 Task: Create a due date automation trigger when advanced on, 2 hours after a card is due add dates starting in 1 days.
Action: Mouse moved to (946, 70)
Screenshot: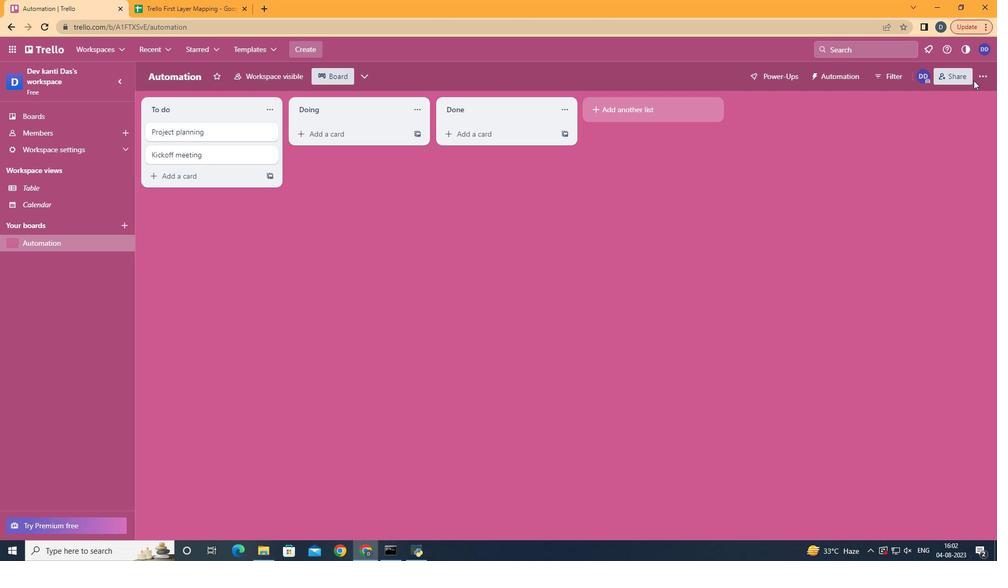 
Action: Mouse pressed left at (946, 70)
Screenshot: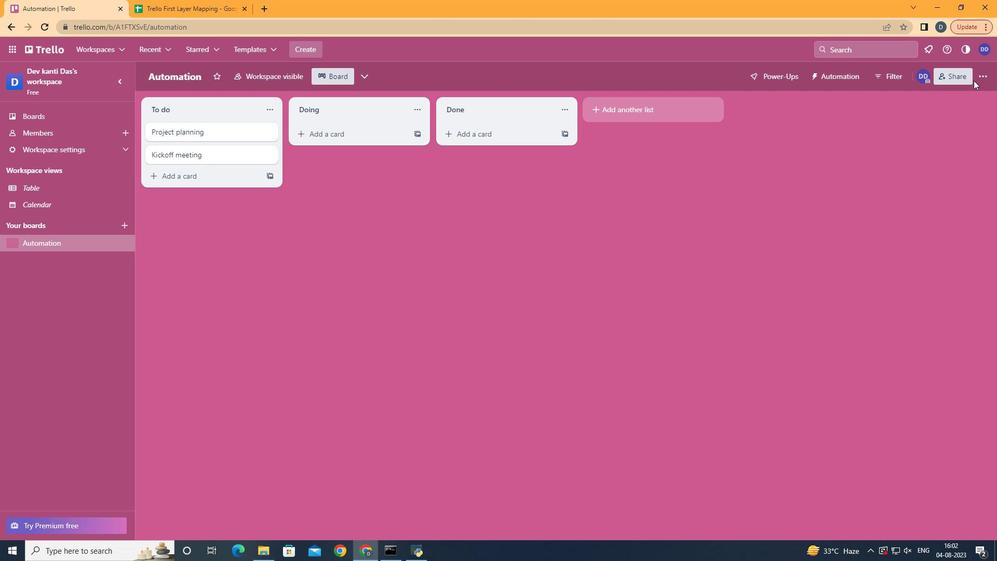 
Action: Mouse moved to (952, 68)
Screenshot: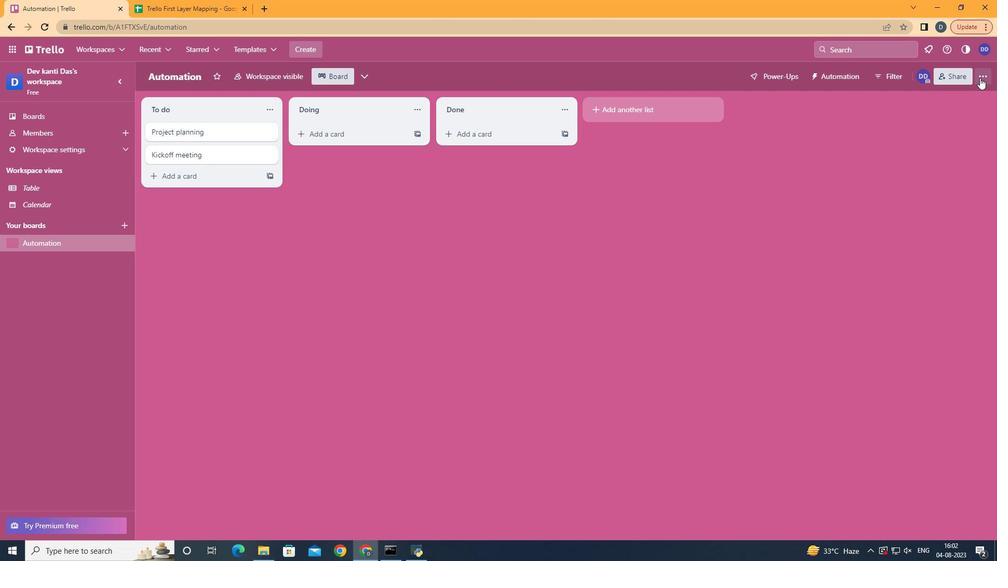 
Action: Mouse pressed left at (952, 68)
Screenshot: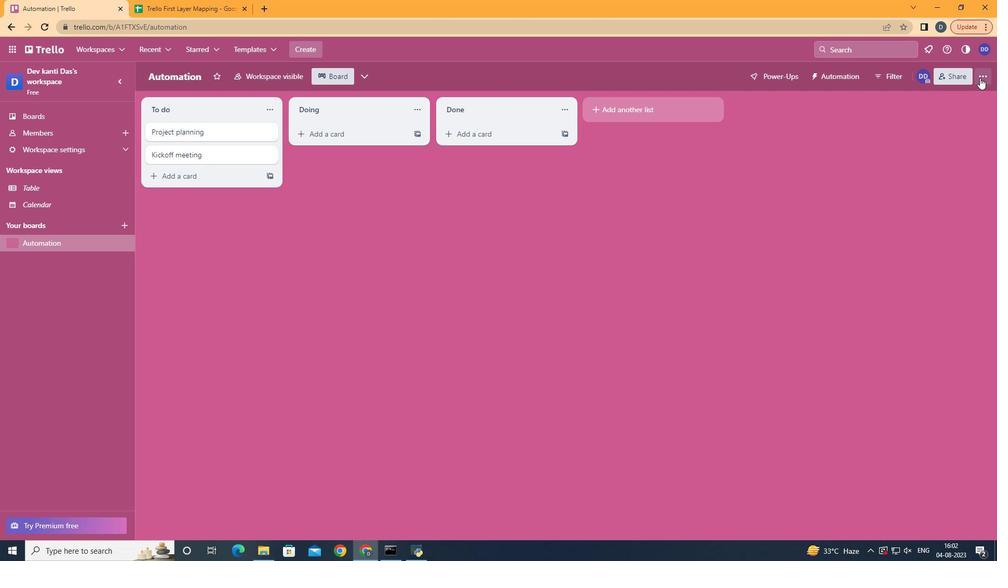 
Action: Mouse moved to (896, 202)
Screenshot: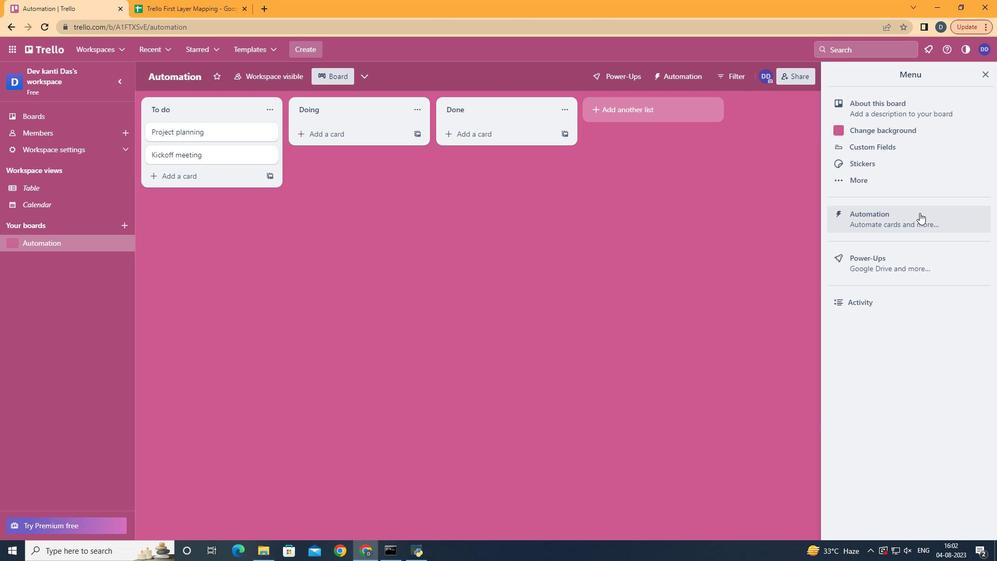 
Action: Mouse pressed left at (896, 202)
Screenshot: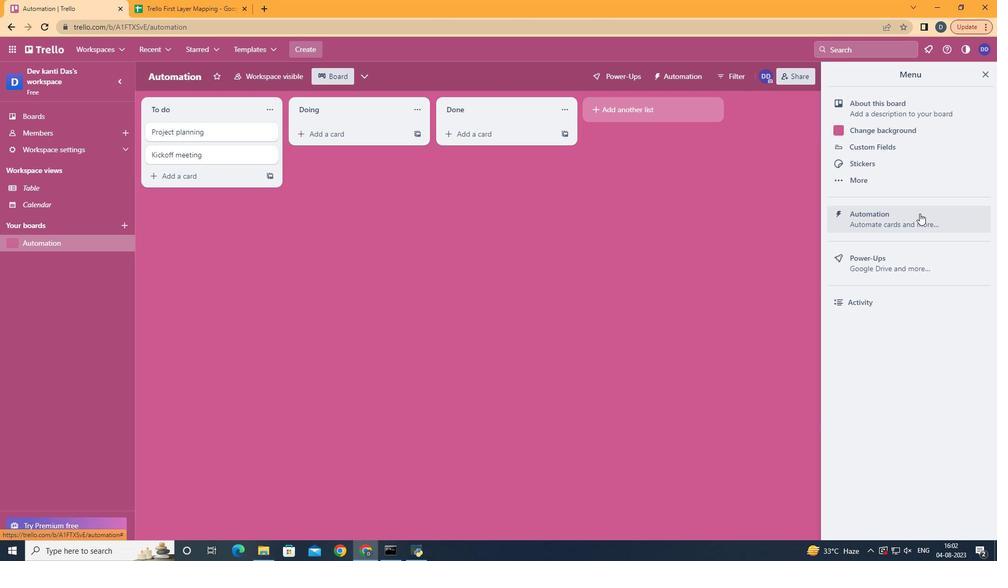 
Action: Mouse moved to (243, 204)
Screenshot: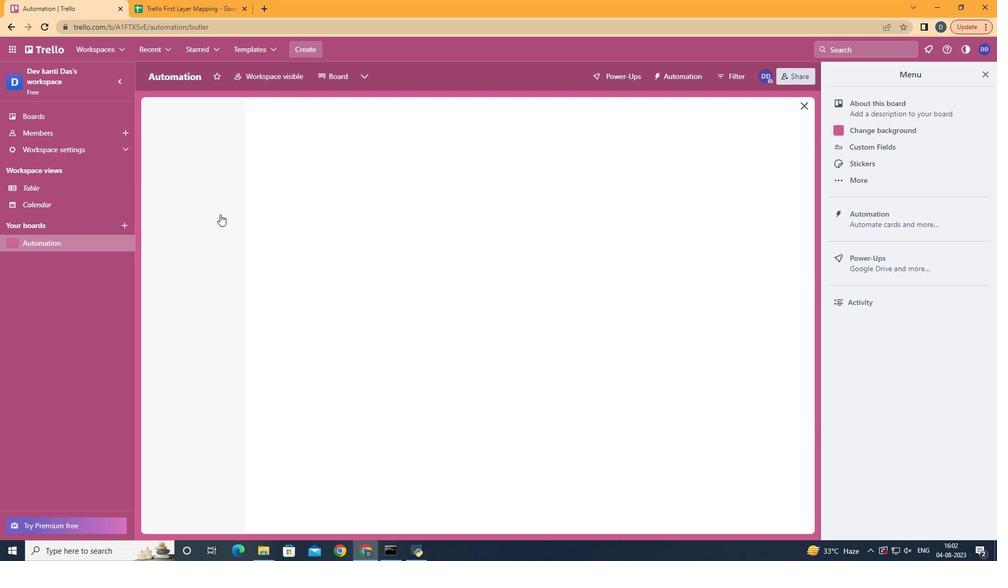 
Action: Mouse pressed left at (243, 204)
Screenshot: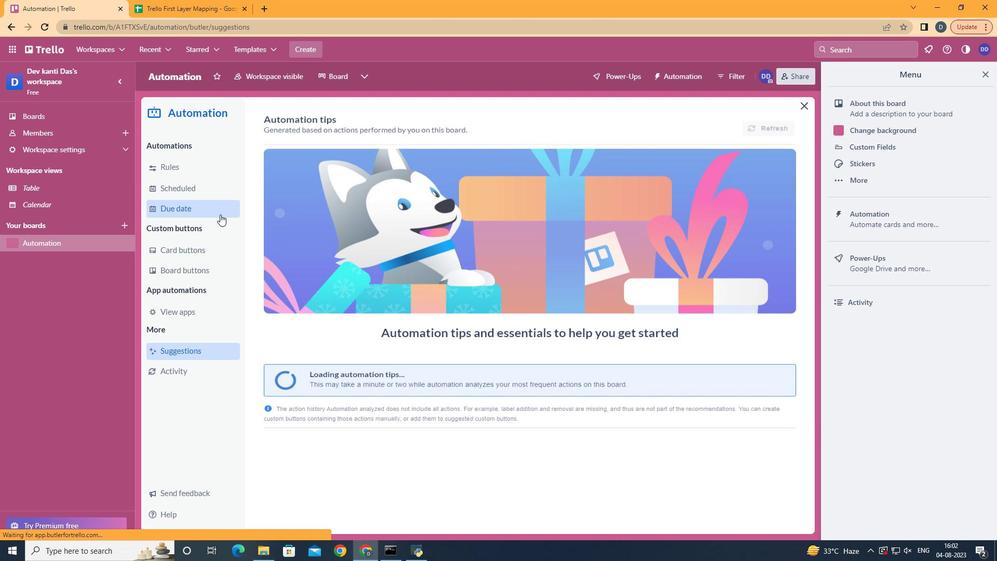 
Action: Mouse moved to (723, 112)
Screenshot: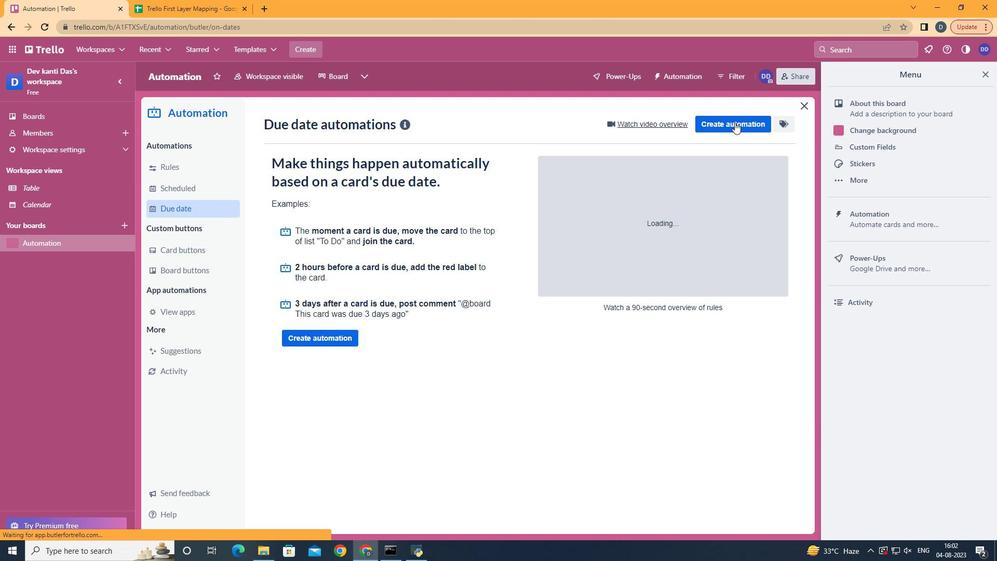 
Action: Mouse pressed left at (723, 112)
Screenshot: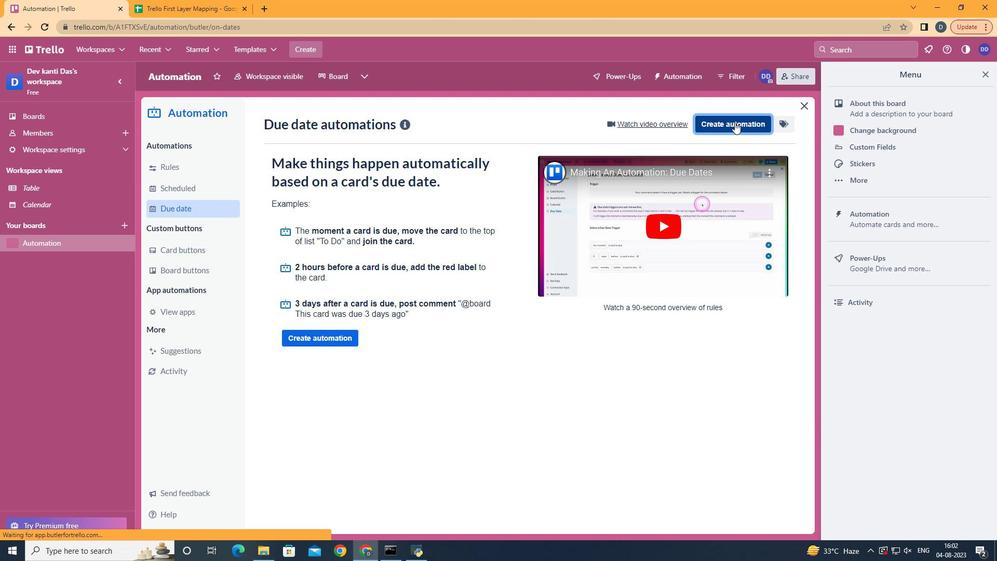 
Action: Mouse moved to (508, 209)
Screenshot: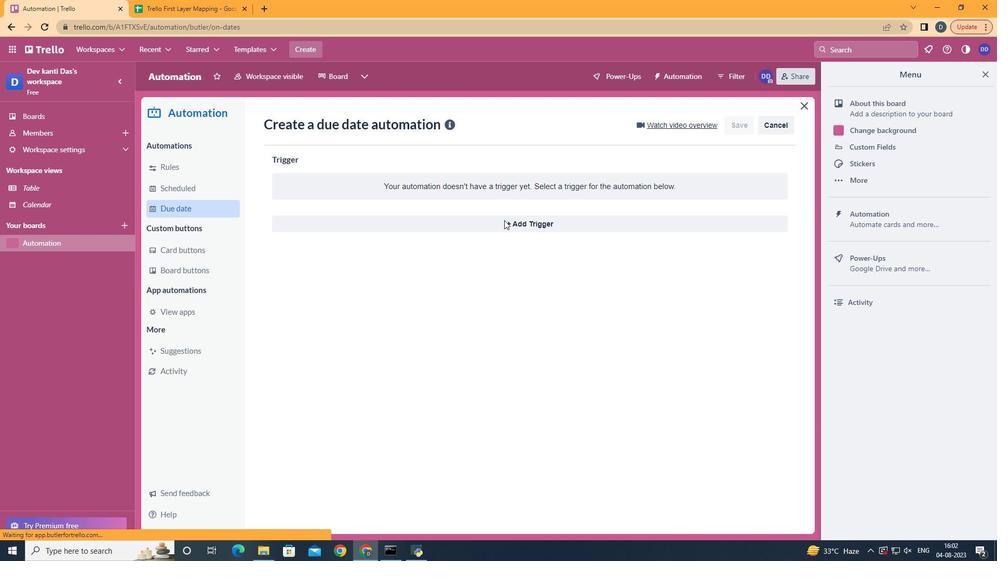 
Action: Mouse pressed left at (508, 209)
Screenshot: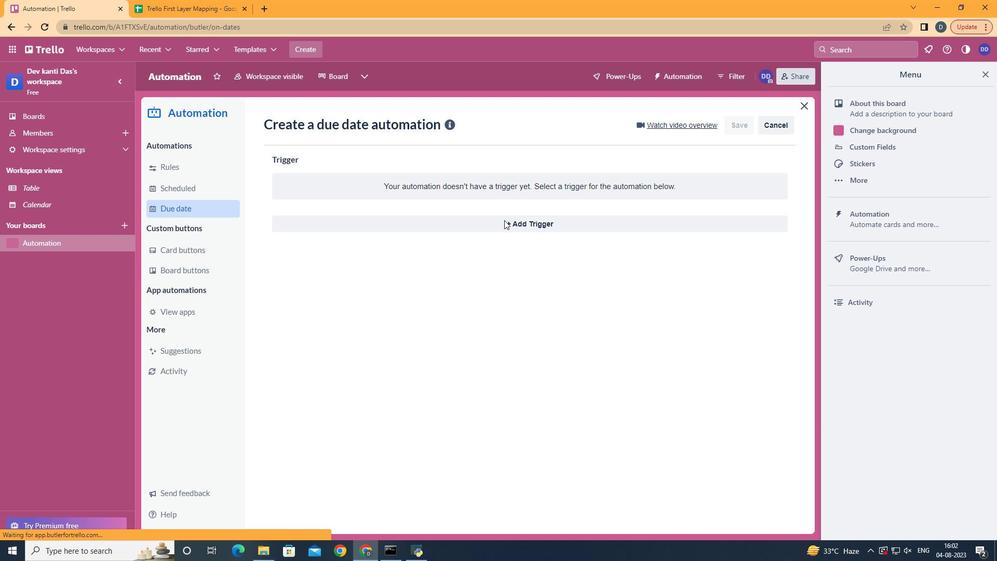 
Action: Mouse moved to (355, 433)
Screenshot: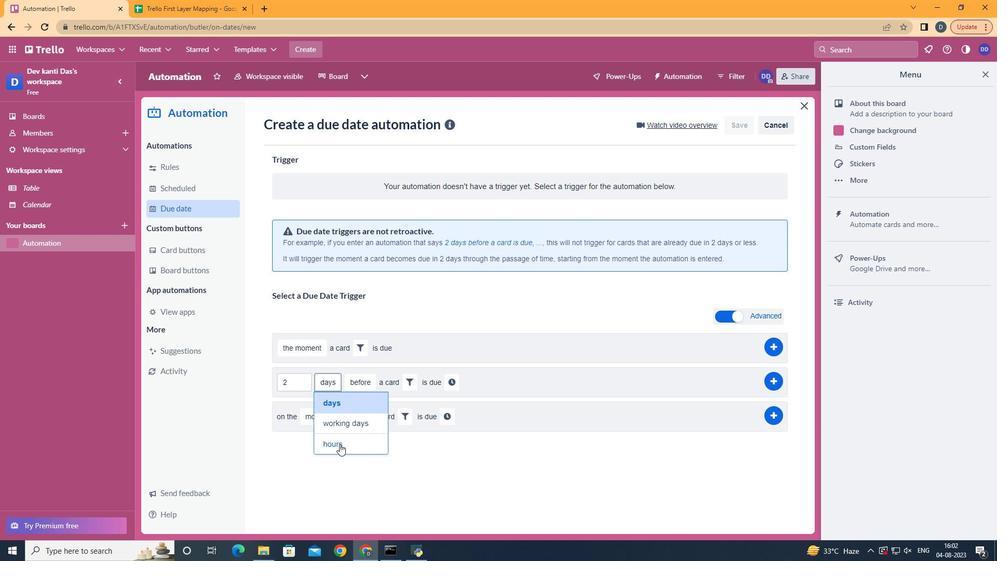 
Action: Mouse pressed left at (355, 433)
Screenshot: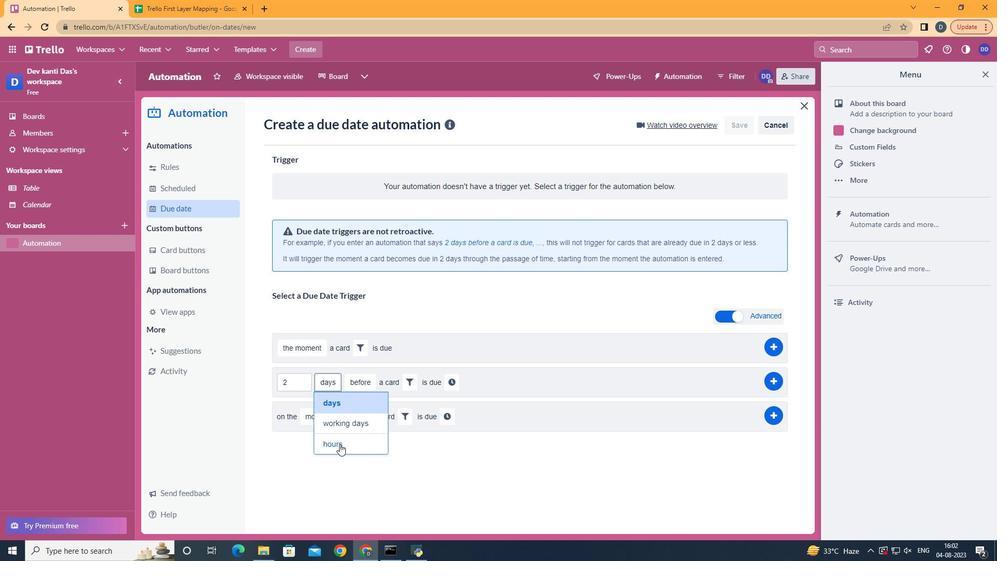 
Action: Mouse moved to (382, 411)
Screenshot: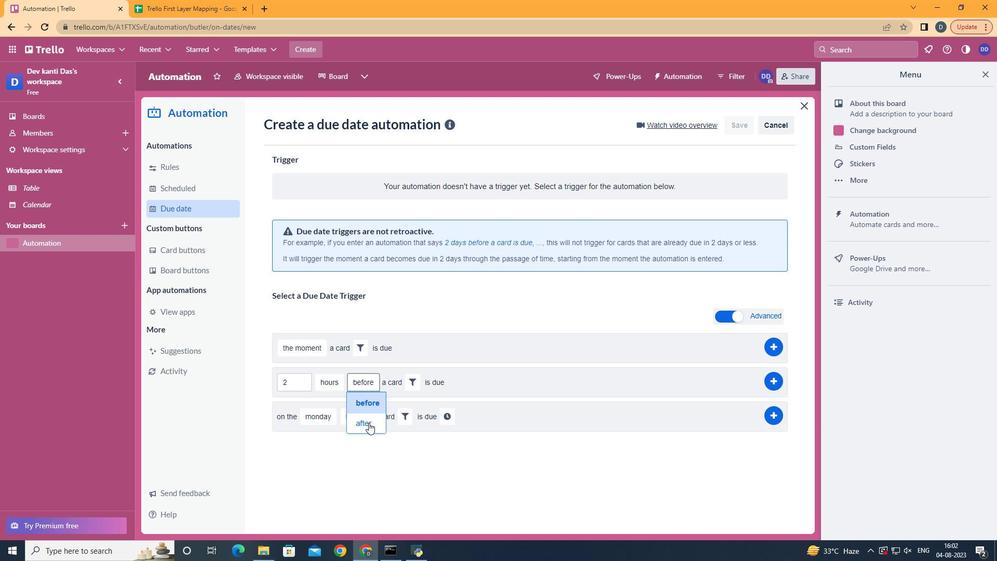 
Action: Mouse pressed left at (382, 411)
Screenshot: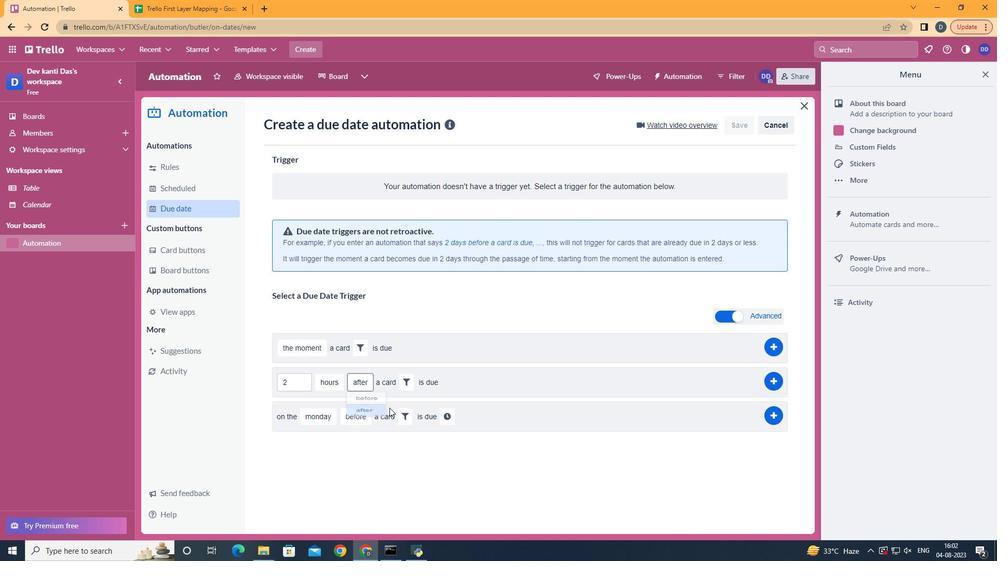 
Action: Mouse moved to (421, 376)
Screenshot: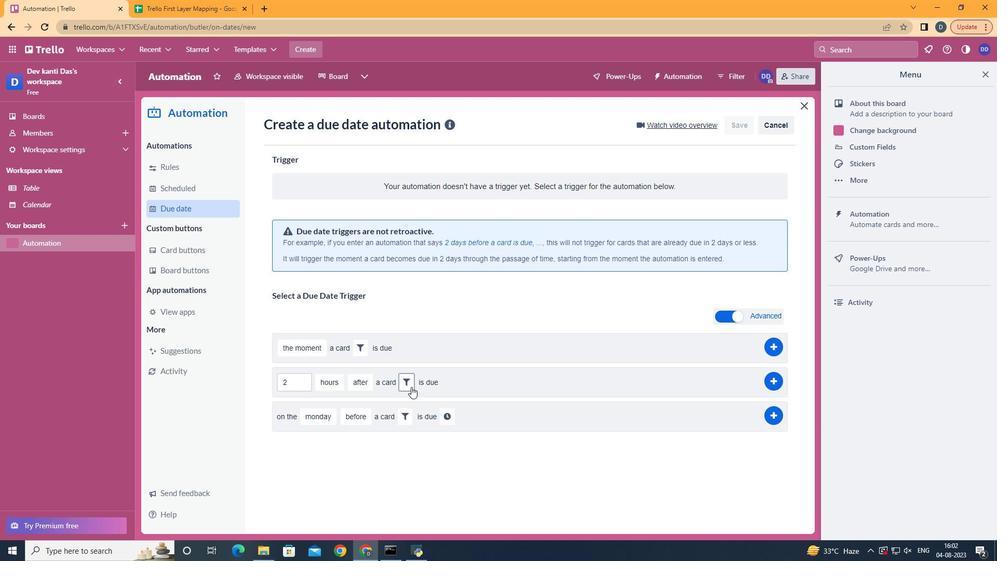 
Action: Mouse pressed left at (421, 376)
Screenshot: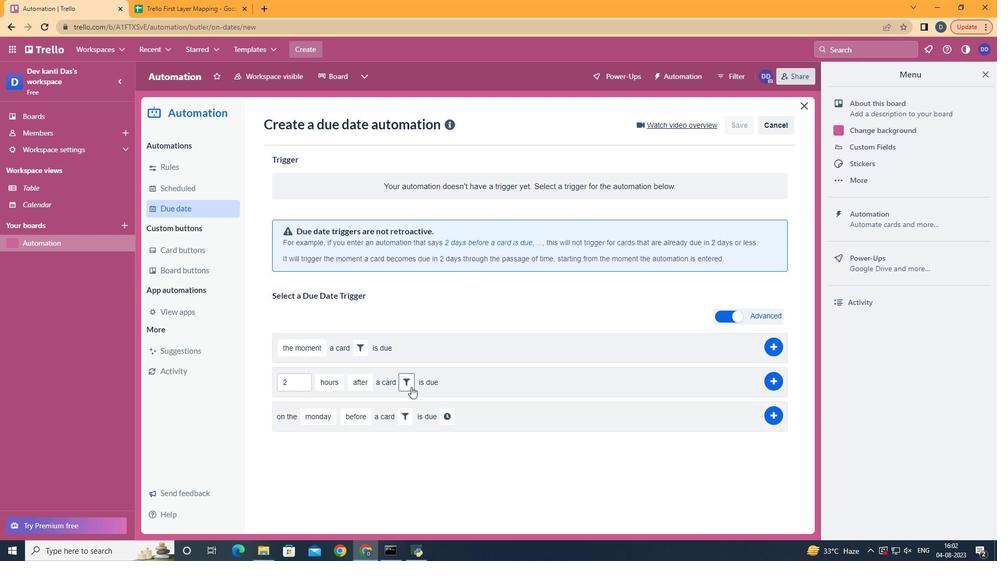 
Action: Mouse moved to (461, 402)
Screenshot: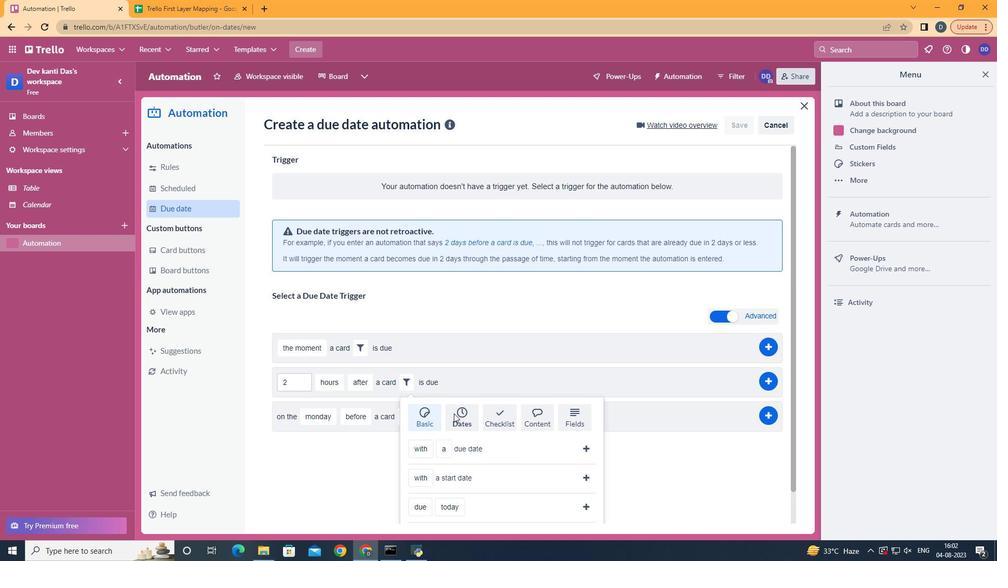 
Action: Mouse pressed left at (461, 402)
Screenshot: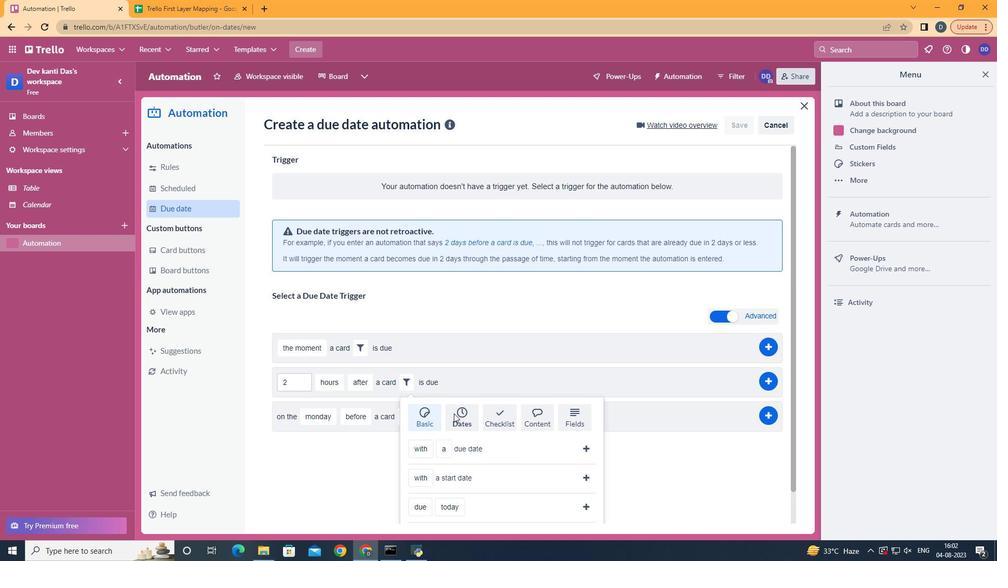 
Action: Mouse scrolled (461, 402) with delta (0, 0)
Screenshot: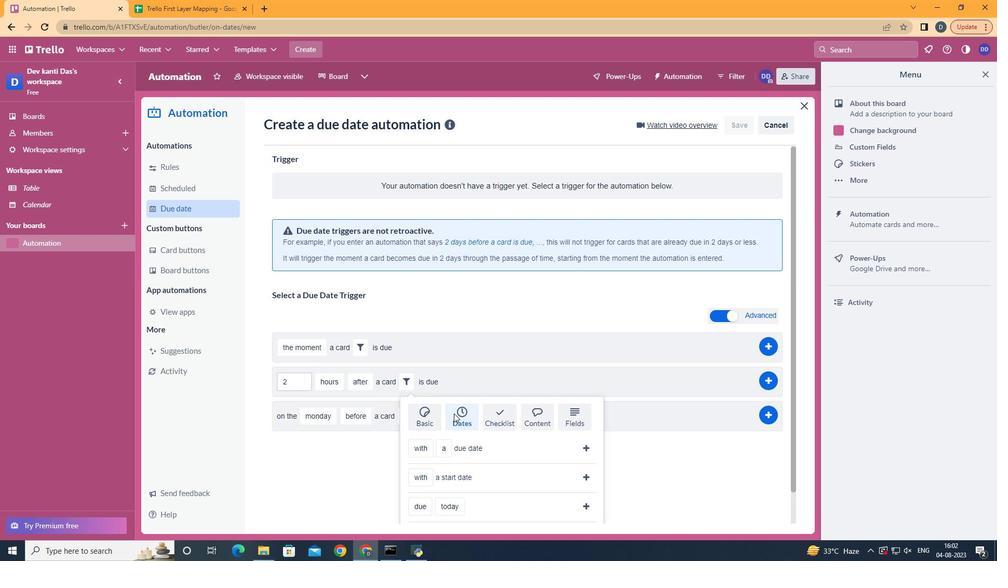 
Action: Mouse scrolled (461, 402) with delta (0, 0)
Screenshot: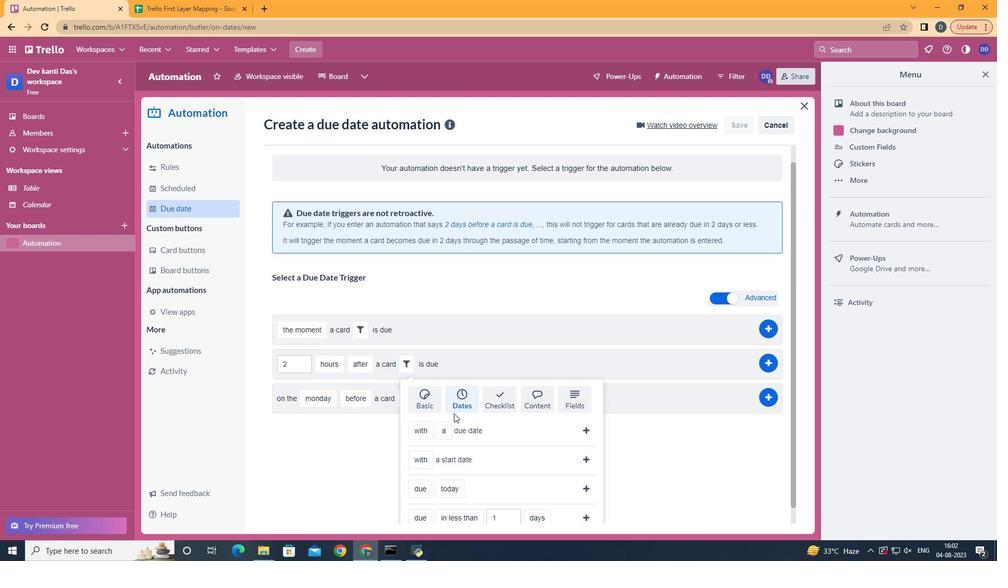 
Action: Mouse scrolled (461, 402) with delta (0, 0)
Screenshot: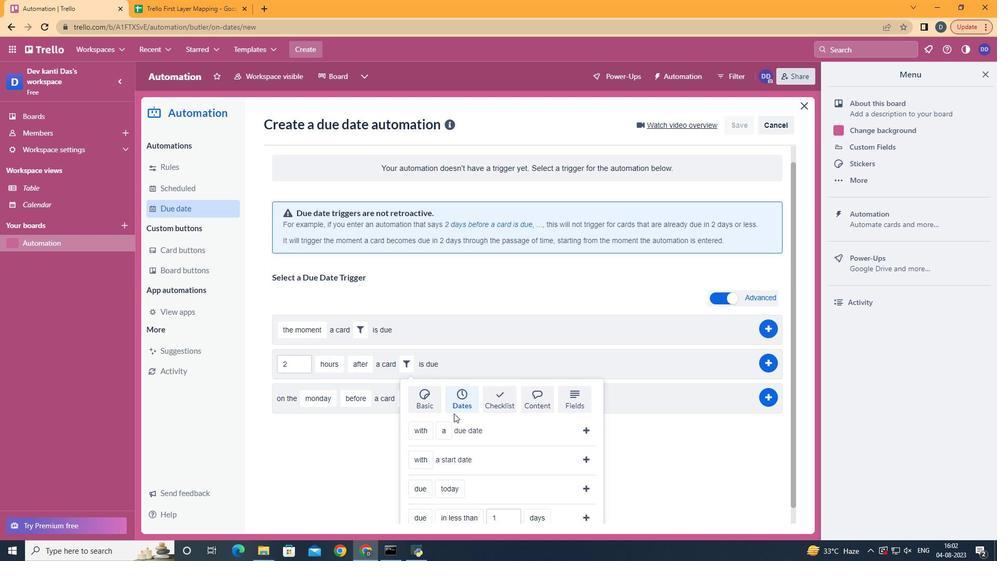 
Action: Mouse scrolled (461, 402) with delta (0, 0)
Screenshot: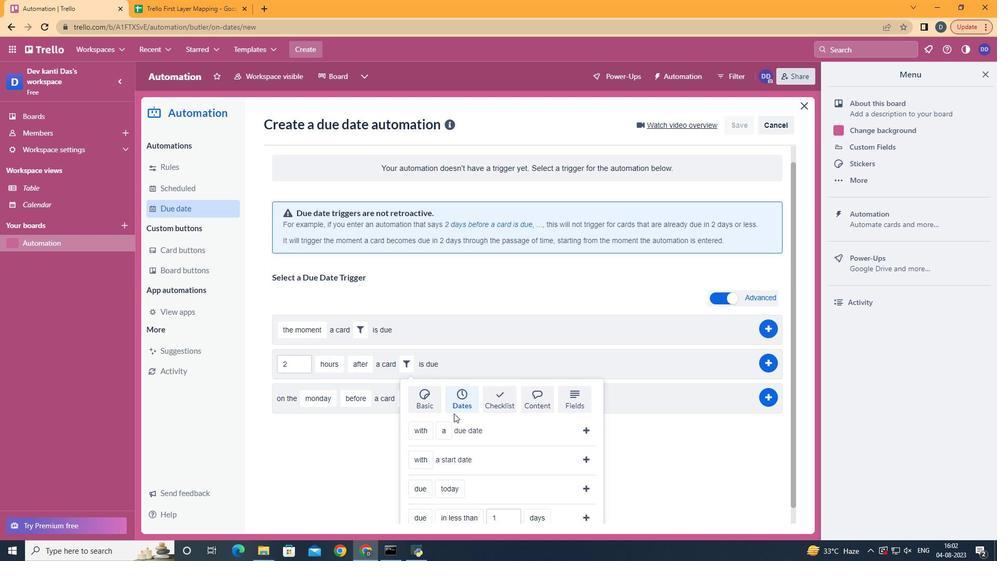 
Action: Mouse moved to (441, 476)
Screenshot: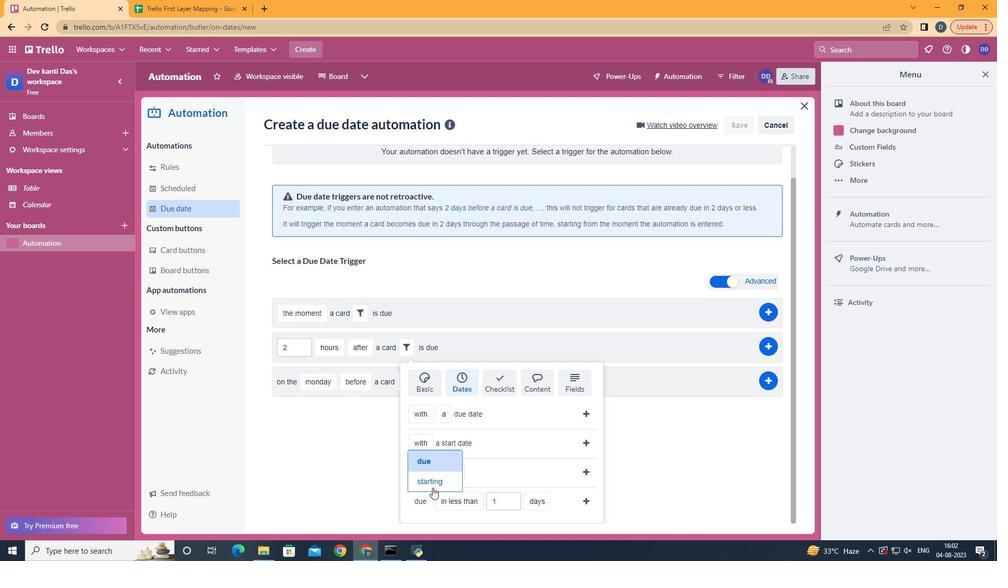 
Action: Mouse pressed left at (441, 476)
Screenshot: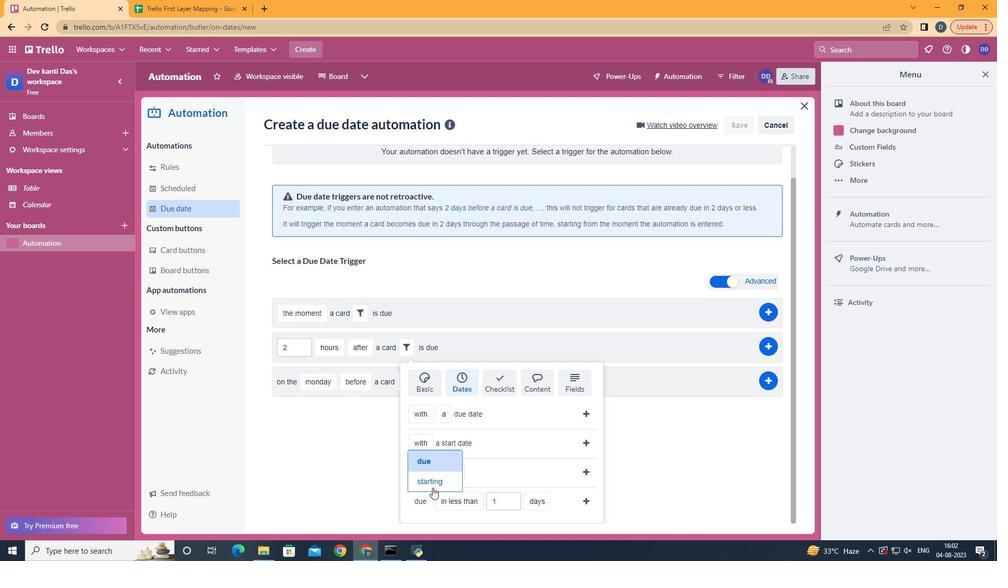 
Action: Mouse moved to (500, 449)
Screenshot: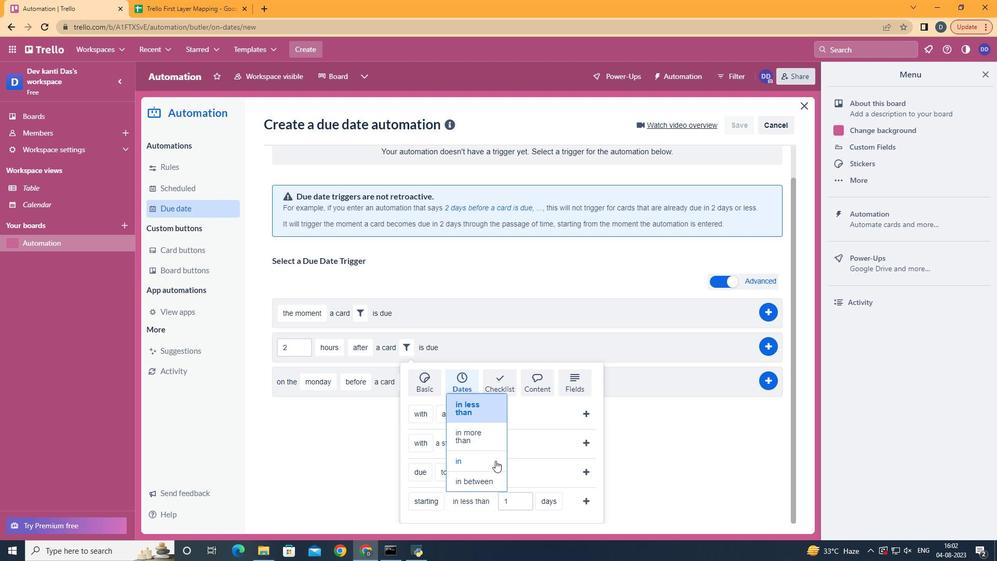 
Action: Mouse pressed left at (500, 449)
Screenshot: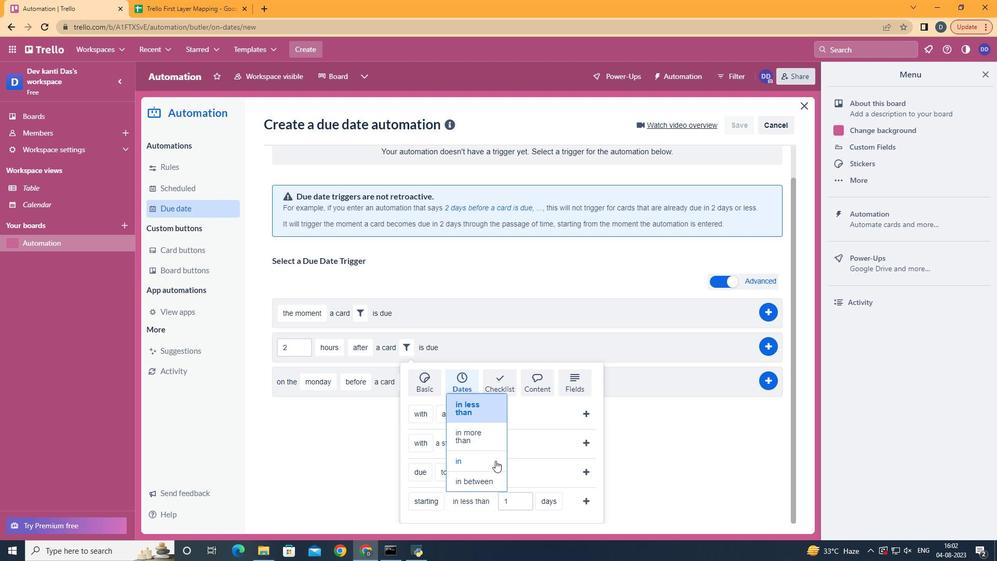 
Action: Mouse moved to (528, 447)
Screenshot: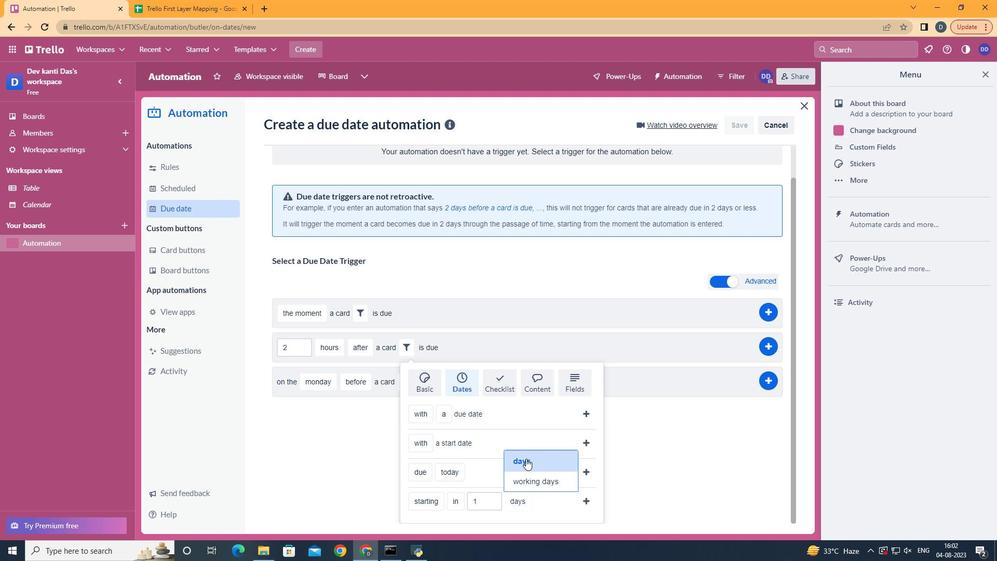 
Action: Mouse pressed left at (528, 447)
Screenshot: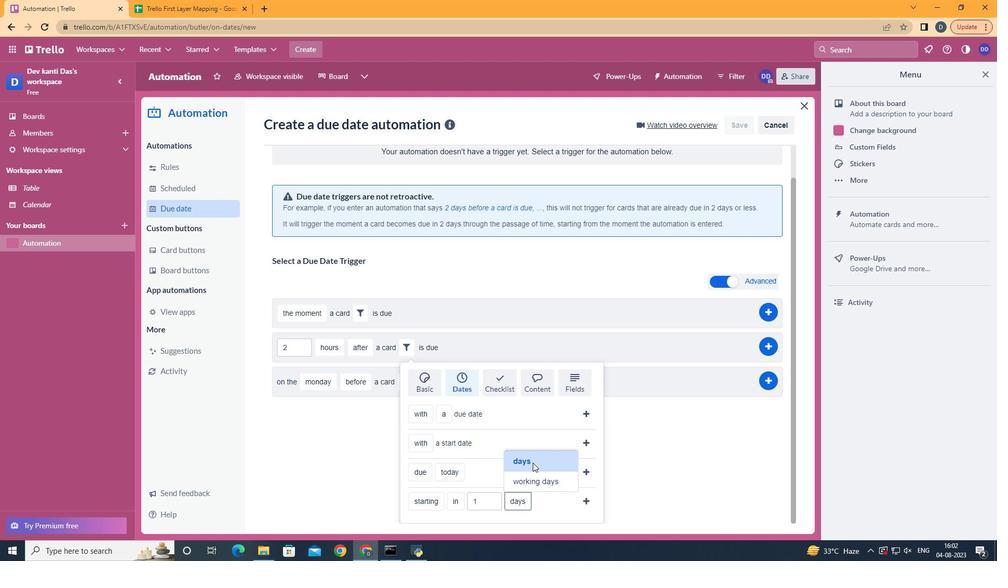
Action: Mouse moved to (583, 493)
Screenshot: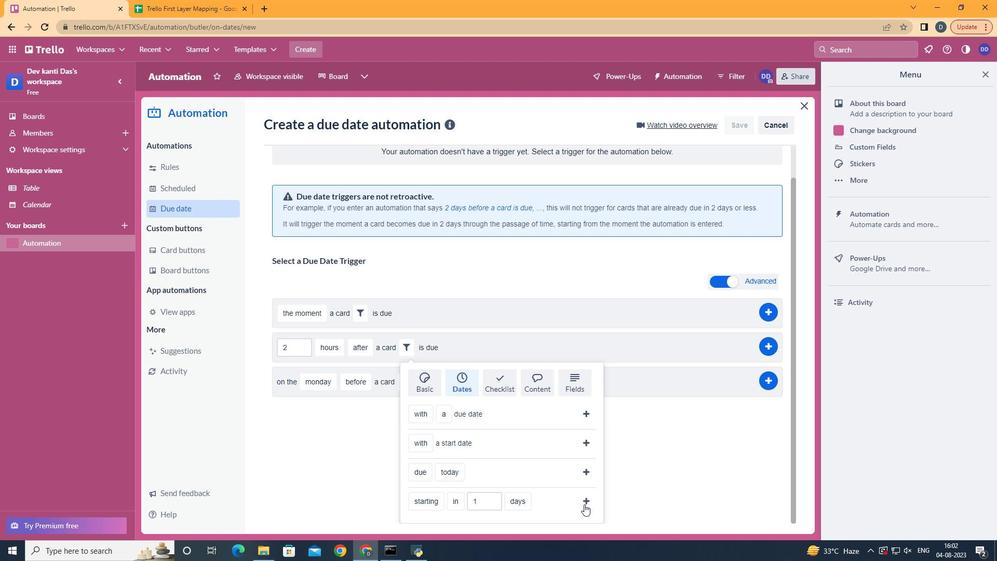 
Action: Mouse pressed left at (583, 493)
Screenshot: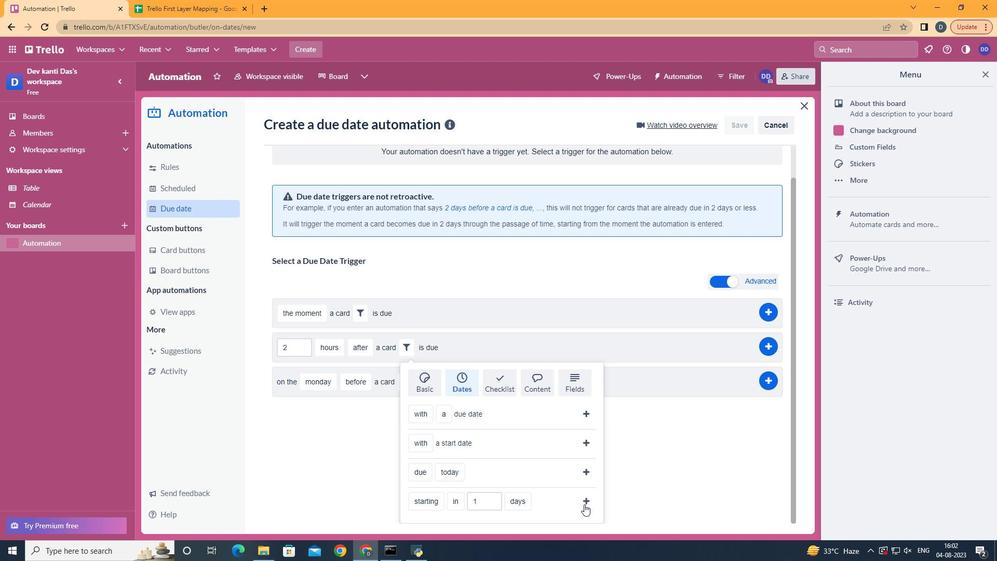 
Action: Mouse moved to (761, 366)
Screenshot: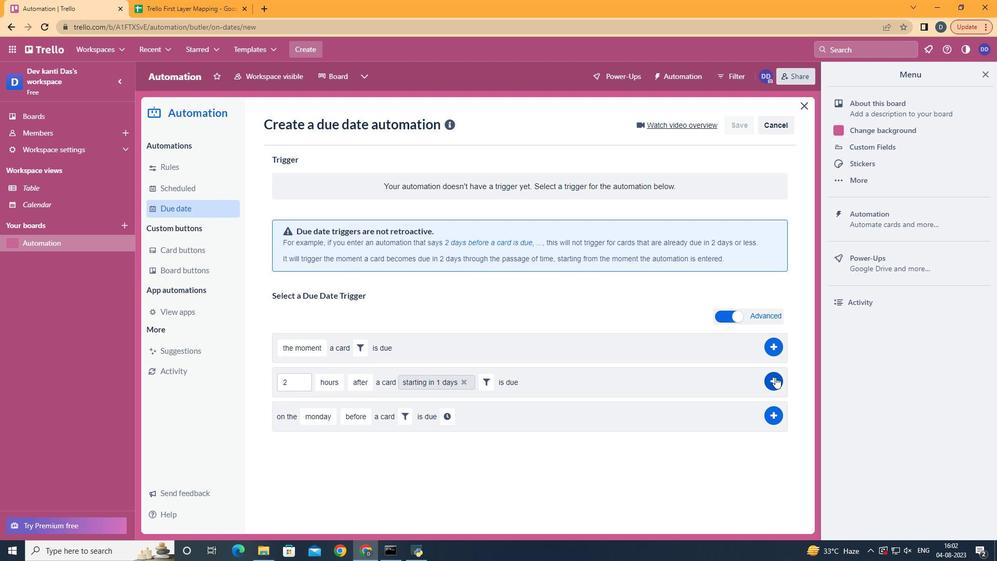 
Action: Mouse pressed left at (761, 366)
Screenshot: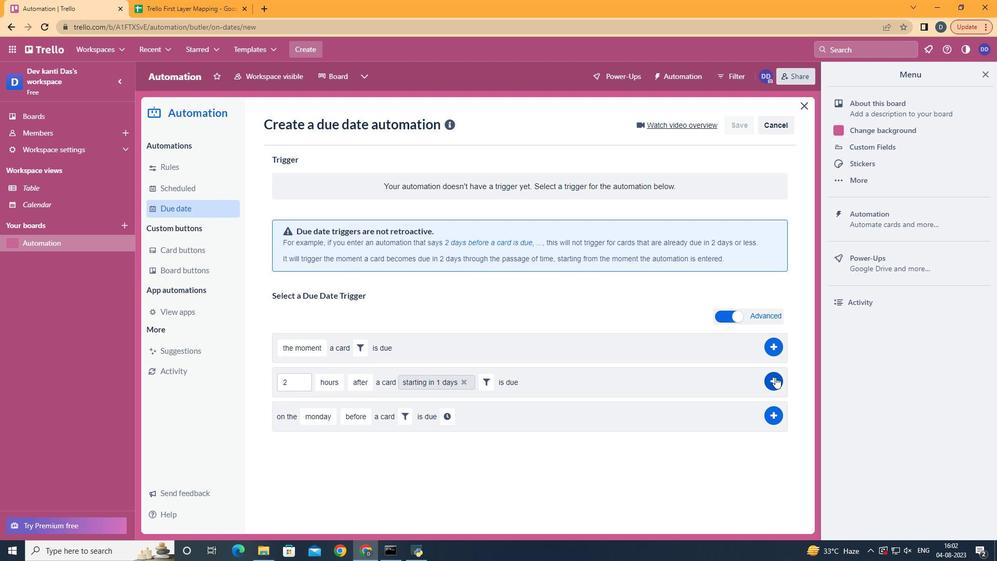 
Action: Mouse moved to (373, 181)
Screenshot: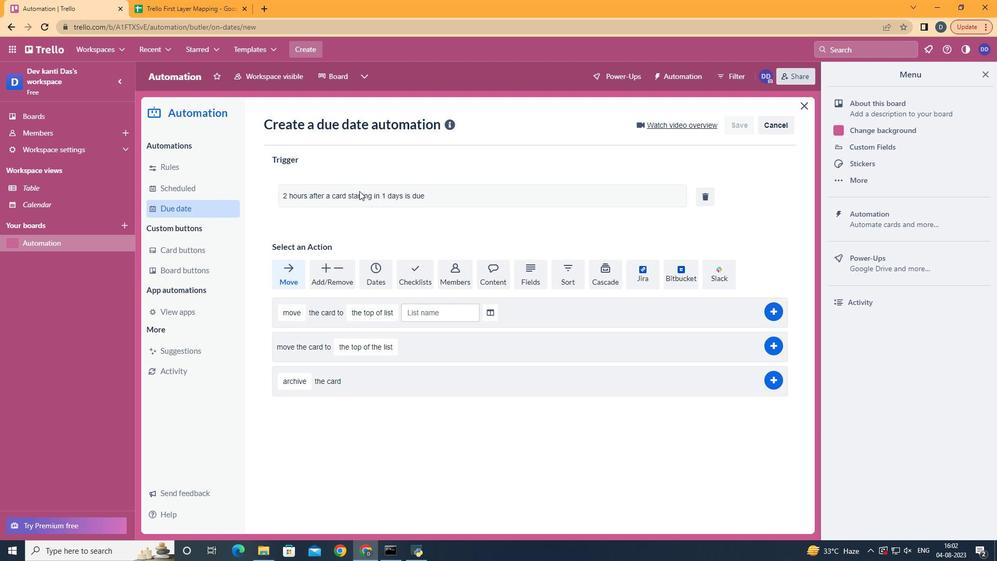 
